 Task: Use Two Seater Short Effect in this video Movie B.mp4
Action: Mouse pressed left at (260, 98)
Screenshot: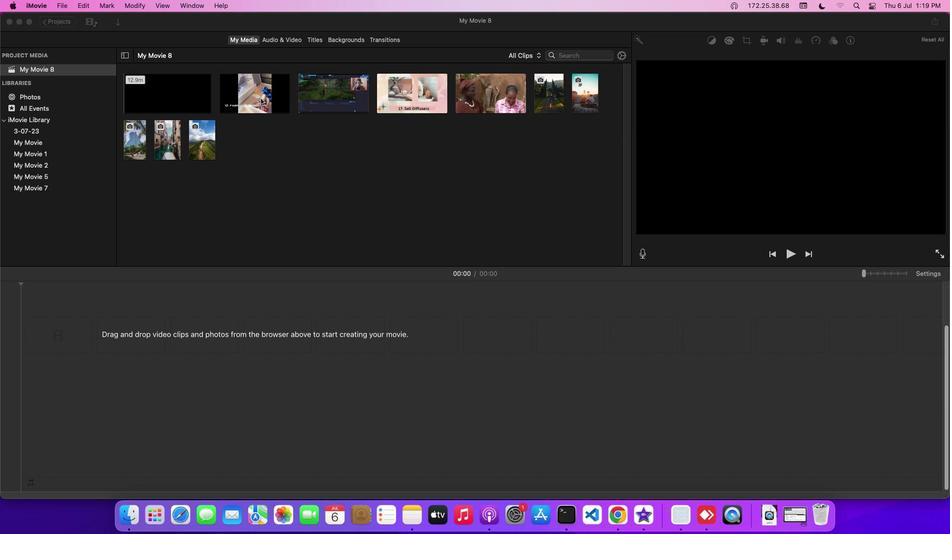 
Action: Mouse moved to (281, 41)
Screenshot: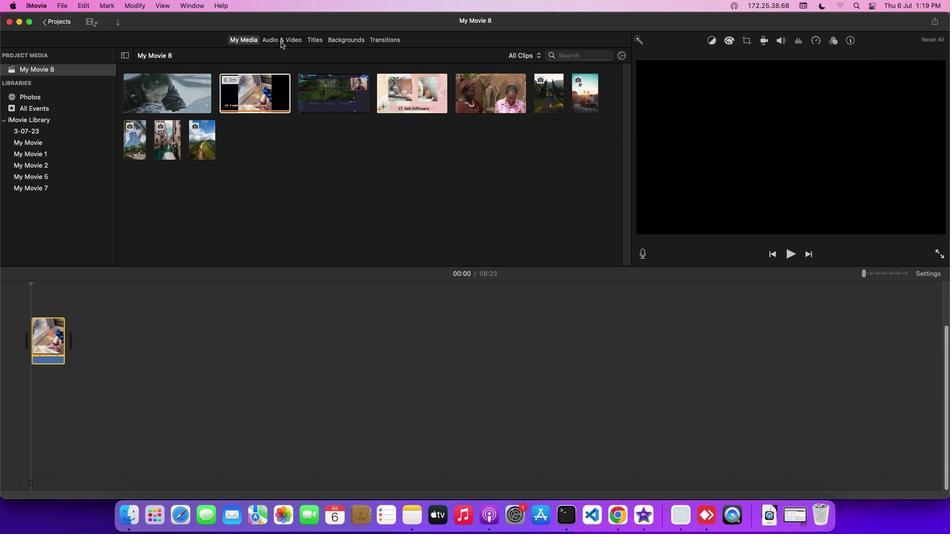 
Action: Mouse pressed left at (281, 41)
Screenshot: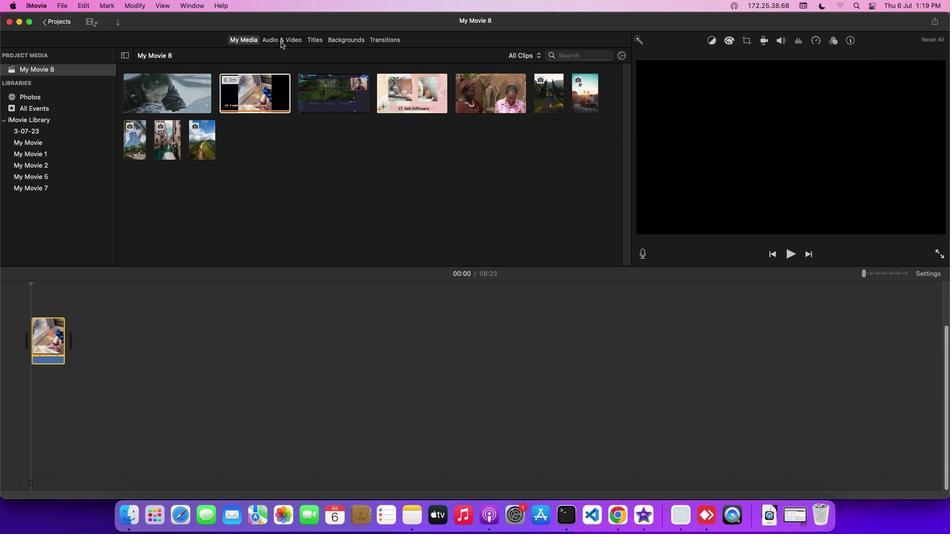 
Action: Mouse moved to (55, 90)
Screenshot: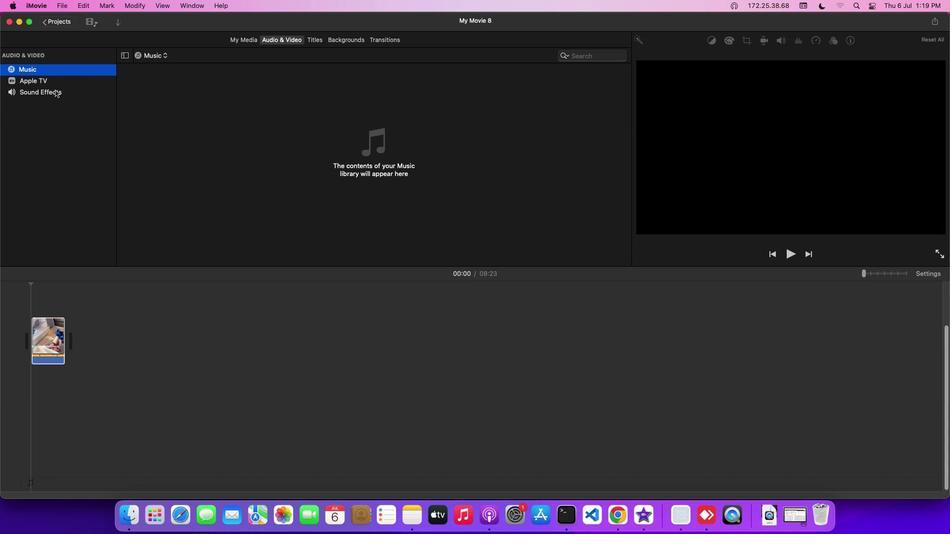 
Action: Mouse pressed left at (55, 90)
Screenshot: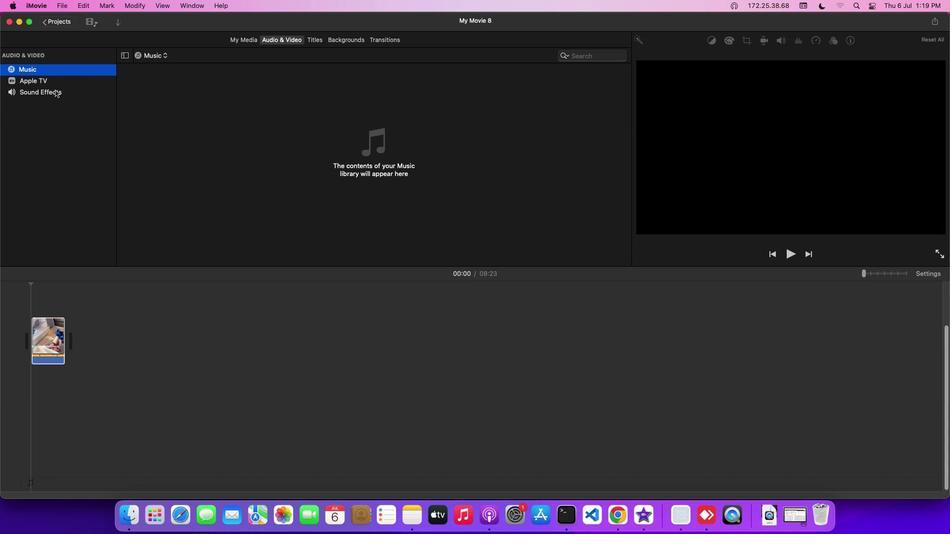 
Action: Mouse moved to (172, 234)
Screenshot: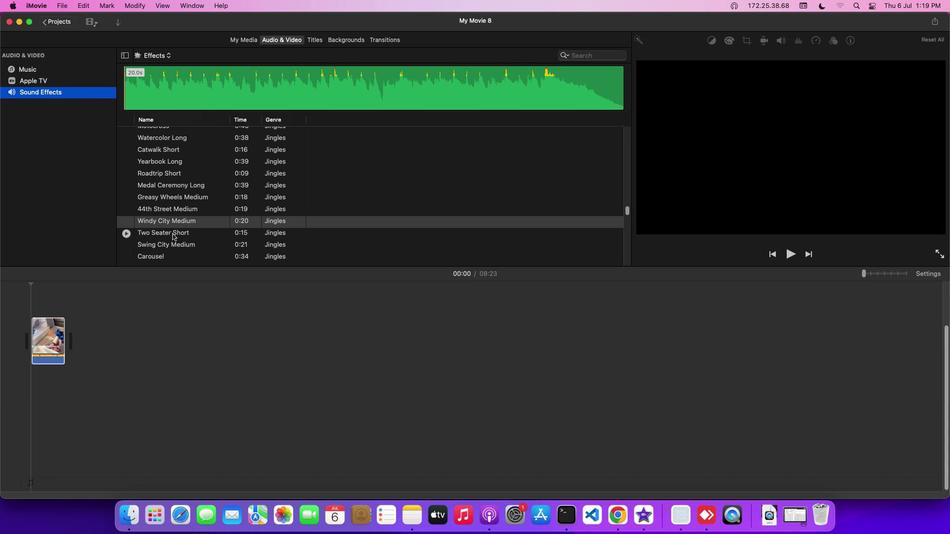 
Action: Mouse pressed left at (172, 234)
Screenshot: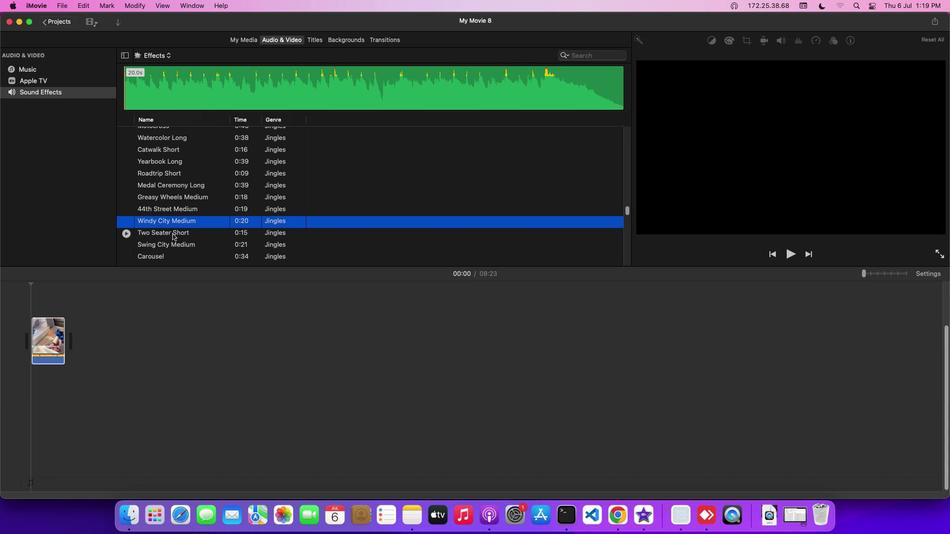 
Action: Mouse pressed left at (172, 234)
Screenshot: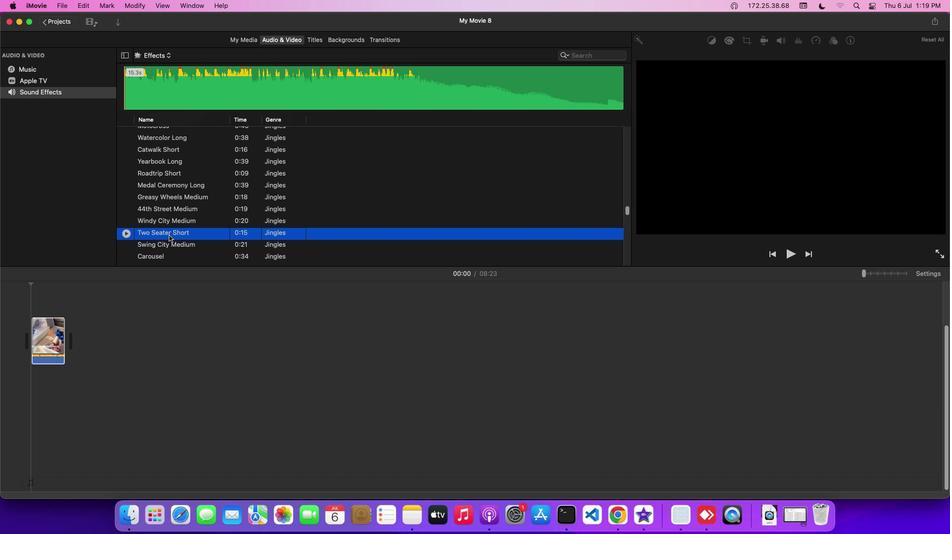
Action: Mouse moved to (151, 390)
Screenshot: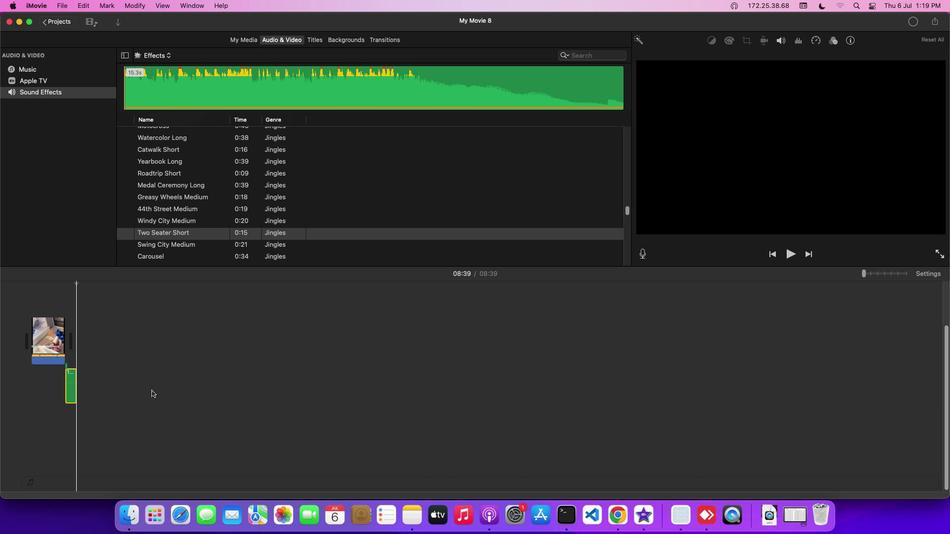 
